 Task: Add a signature Miguel Hernandez containing Best wishes for a happy National Thank a Mail Carrier Day, Miguel Hernandez to email address softage.6@softage.net and add a folder Claims records
Action: Mouse moved to (84, 90)
Screenshot: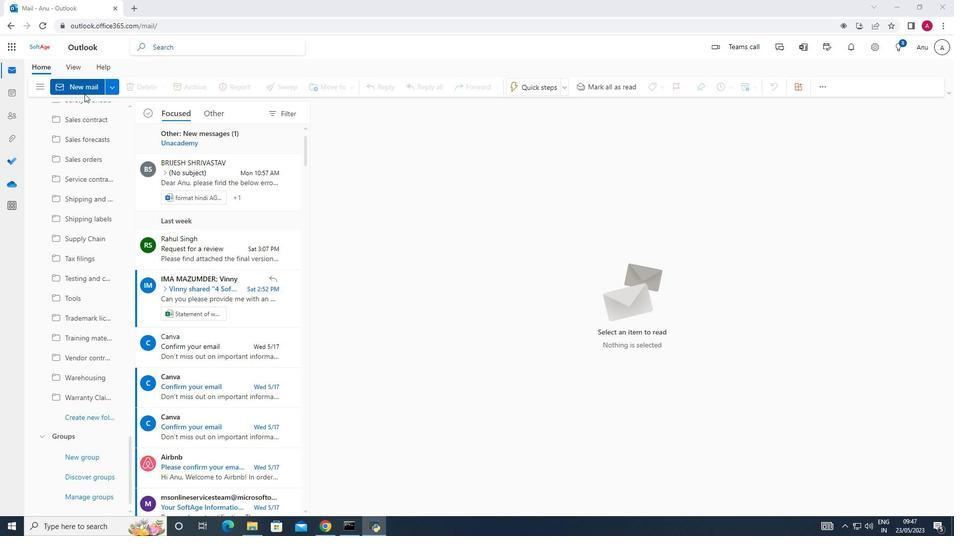 
Action: Mouse pressed left at (84, 90)
Screenshot: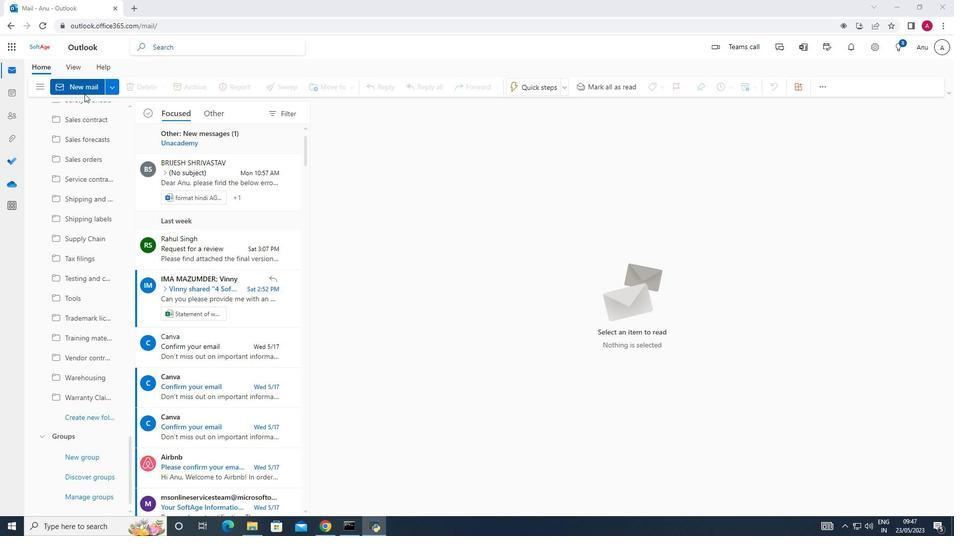 
Action: Mouse moved to (677, 88)
Screenshot: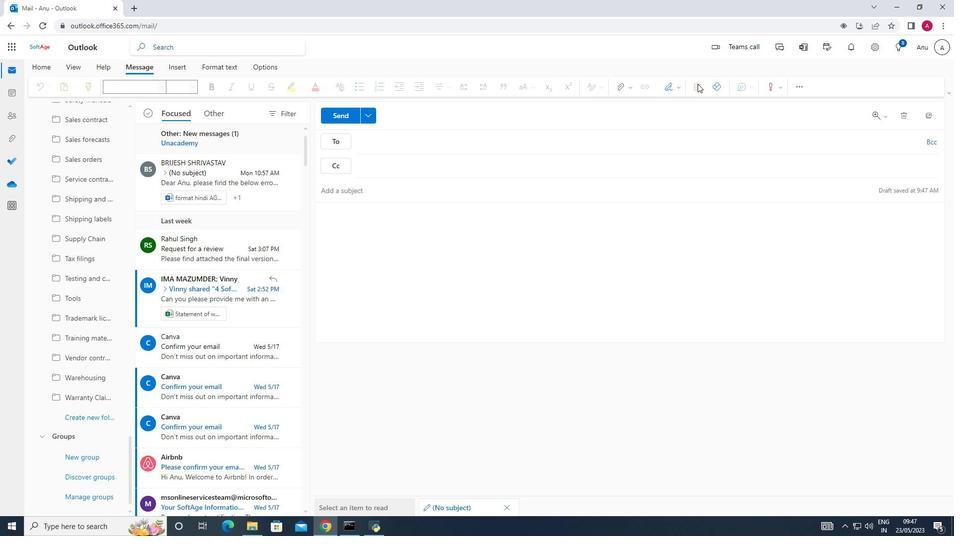 
Action: Mouse pressed left at (677, 88)
Screenshot: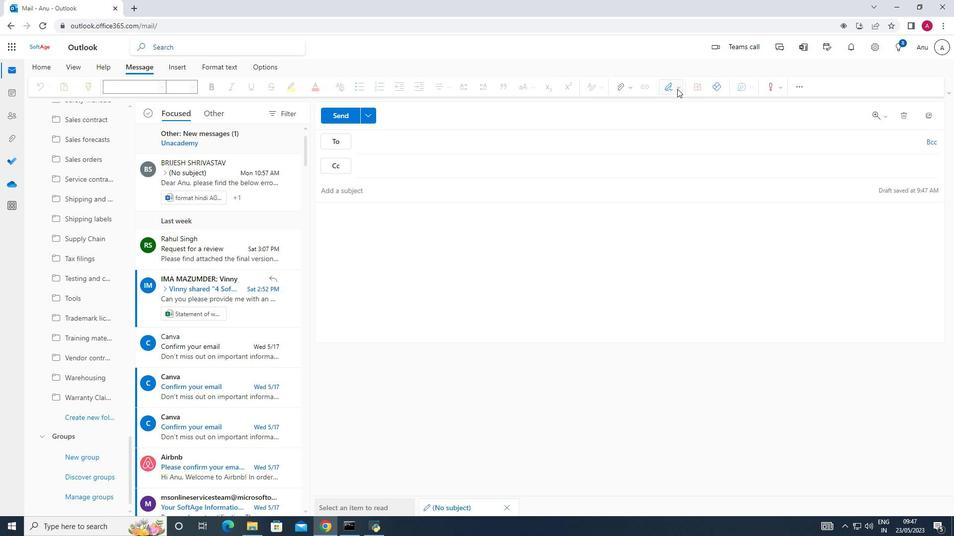 
Action: Mouse moved to (665, 127)
Screenshot: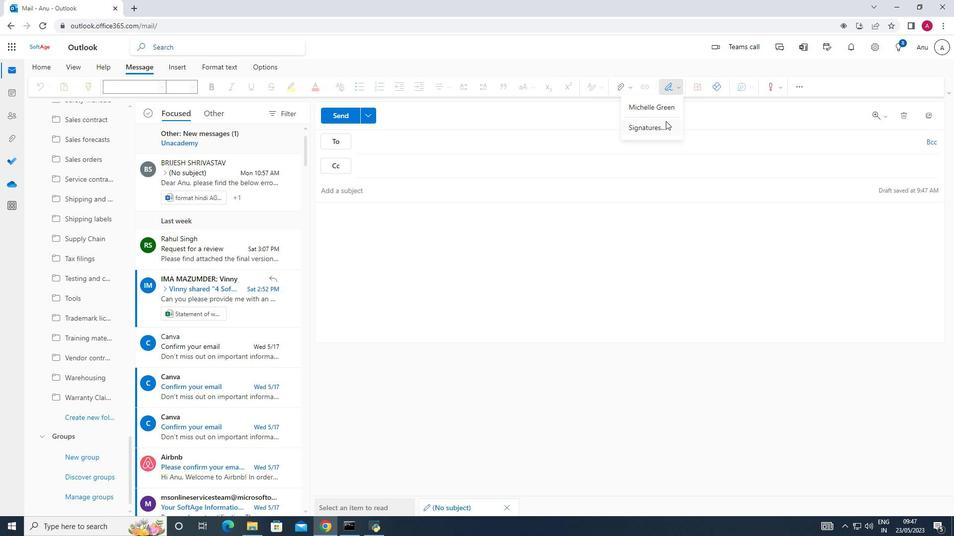 
Action: Mouse pressed left at (665, 127)
Screenshot: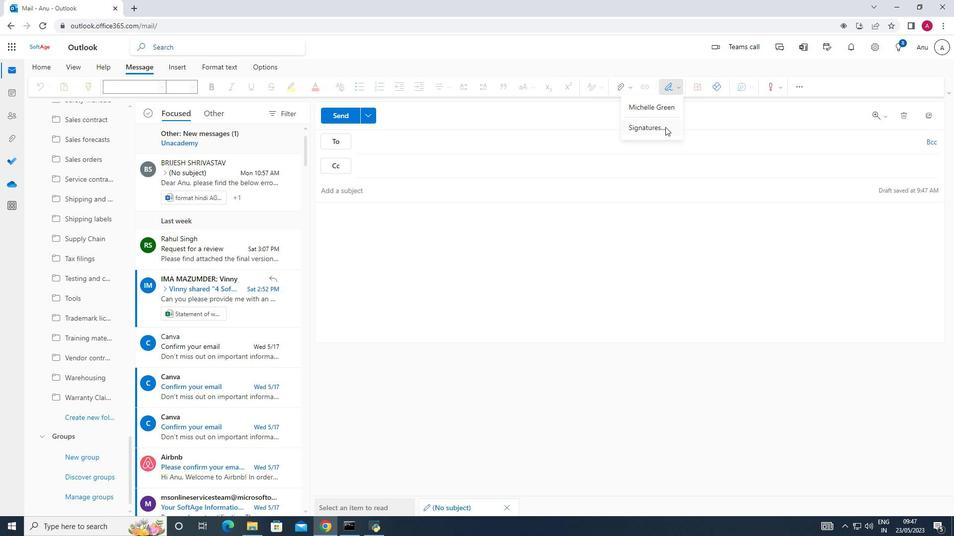 
Action: Mouse moved to (675, 168)
Screenshot: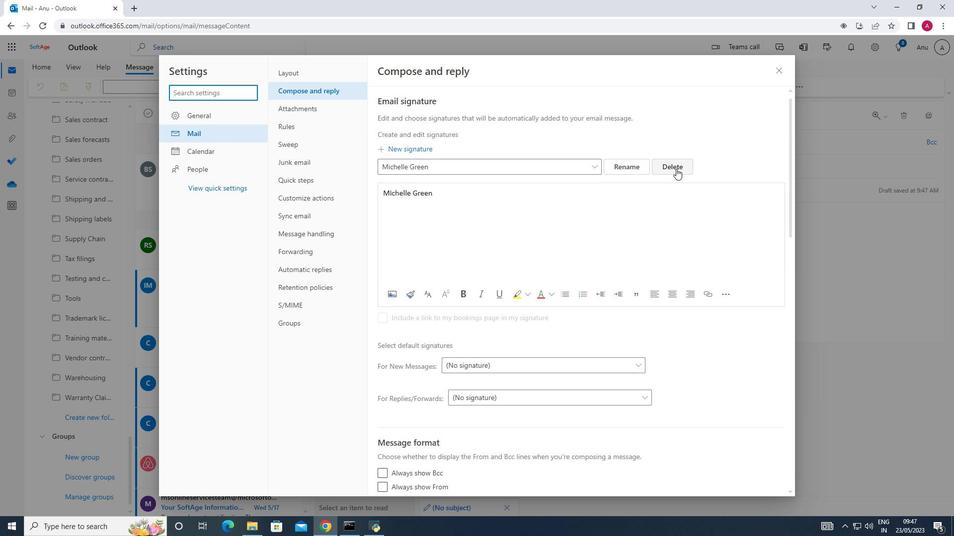 
Action: Mouse pressed left at (675, 168)
Screenshot: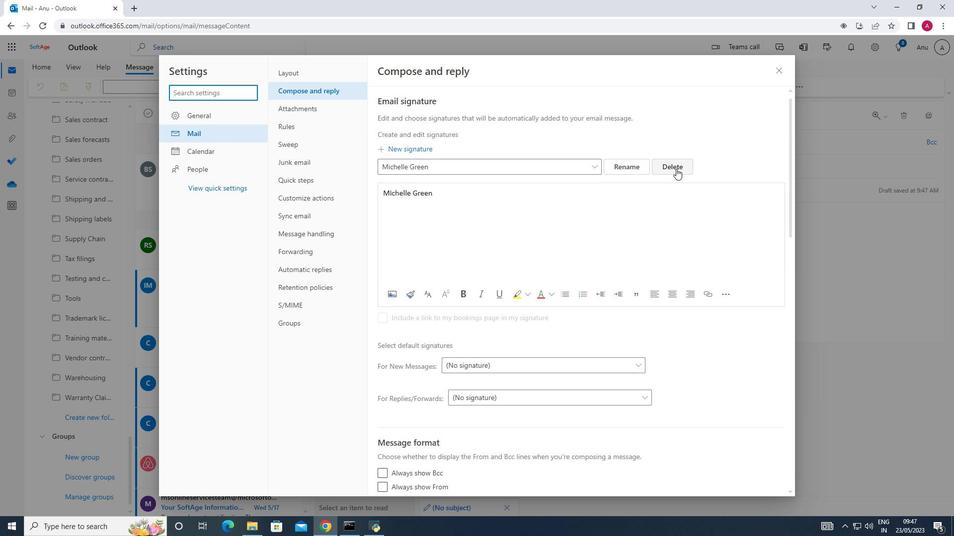 
Action: Mouse moved to (428, 164)
Screenshot: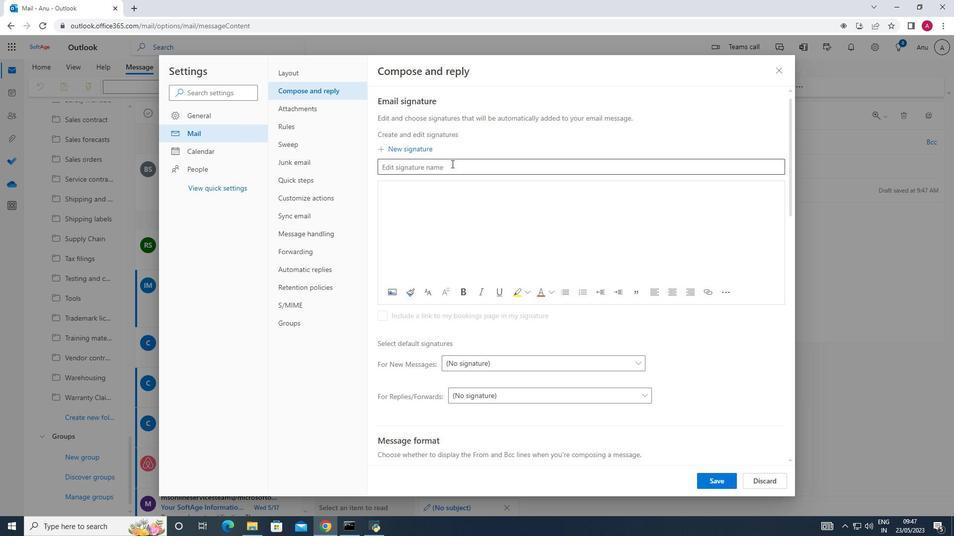 
Action: Mouse pressed left at (428, 164)
Screenshot: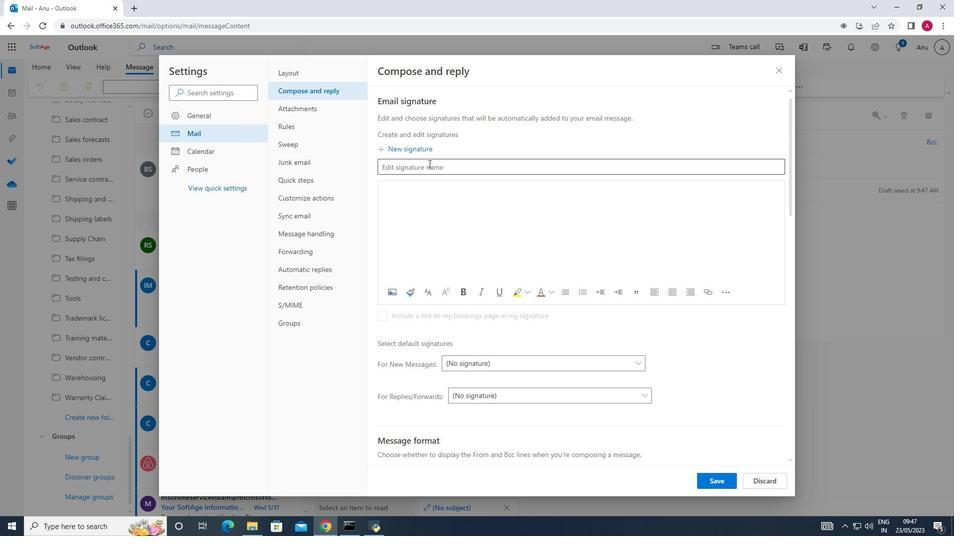 
Action: Key pressed <Key.shift_r>Miguel<Key.space><Key.shift_r><Key.shift_r><Key.shift_r><Key.shift_r>Hernandez
Screenshot: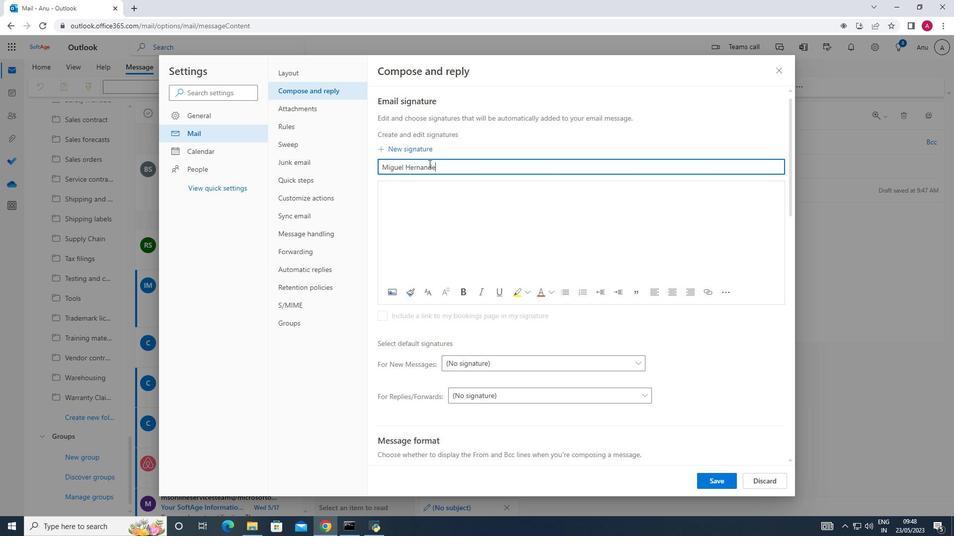 
Action: Mouse moved to (417, 197)
Screenshot: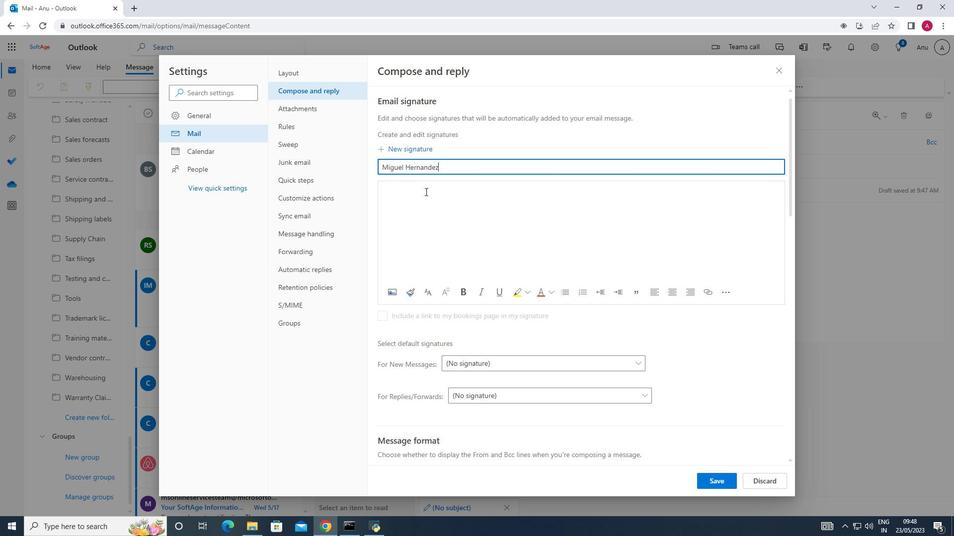 
Action: Mouse pressed left at (417, 197)
Screenshot: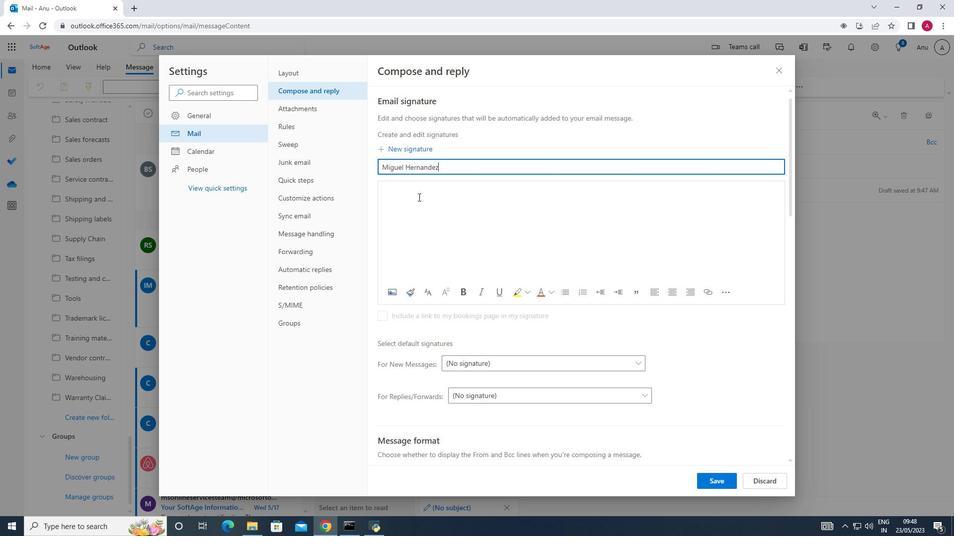 
Action: Mouse moved to (416, 197)
Screenshot: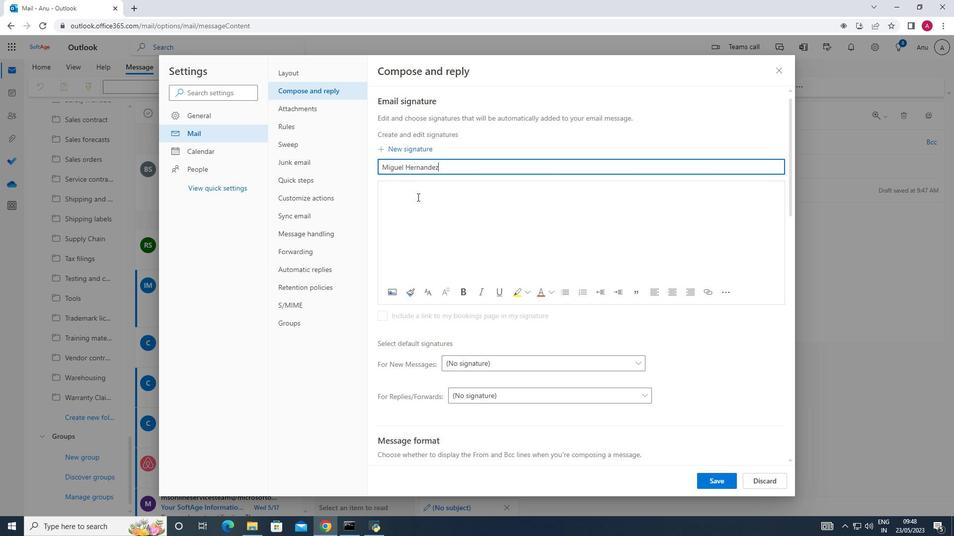 
Action: Key pressed <Key.shift_r><Key.shift_r><Key.shift_r><Key.shift_r>Miguel<Key.space><Key.shift_r><Key.shift_r><Key.shift_r><Key.shift_r><Key.shift_r><Key.shift_r><Key.shift_r><Key.shift_r><Key.shift_r><Key.shift_r><Key.shift_r><Key.shift_r>Hernandez
Screenshot: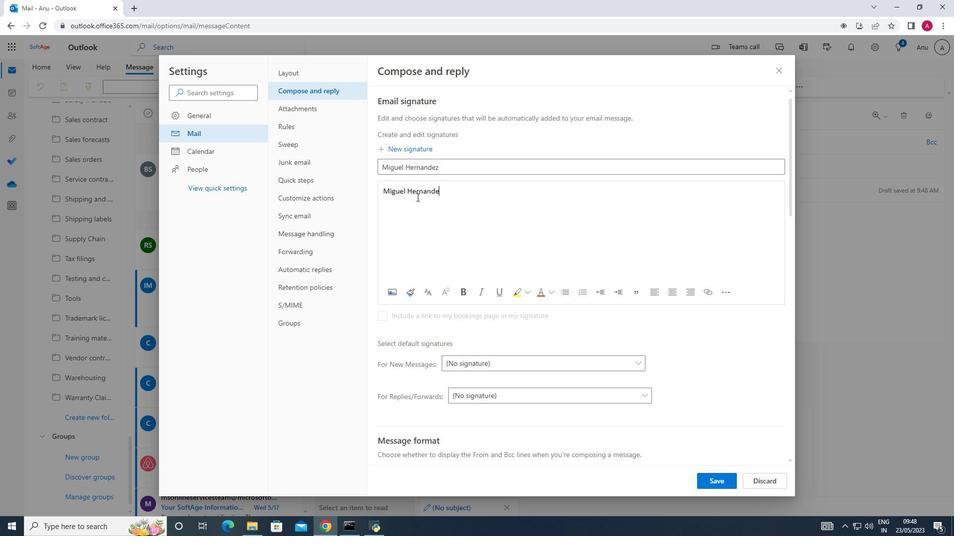 
Action: Mouse moved to (713, 476)
Screenshot: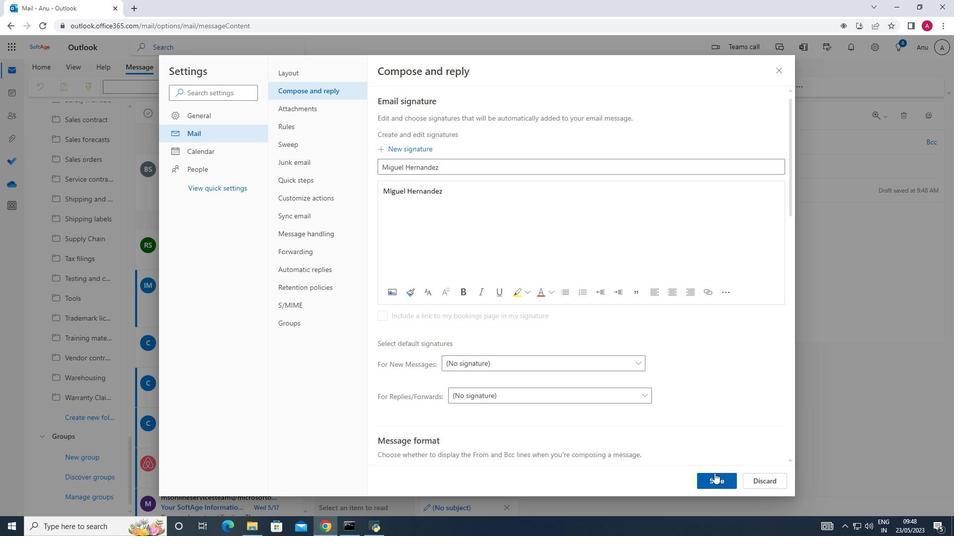 
Action: Mouse pressed left at (713, 476)
Screenshot: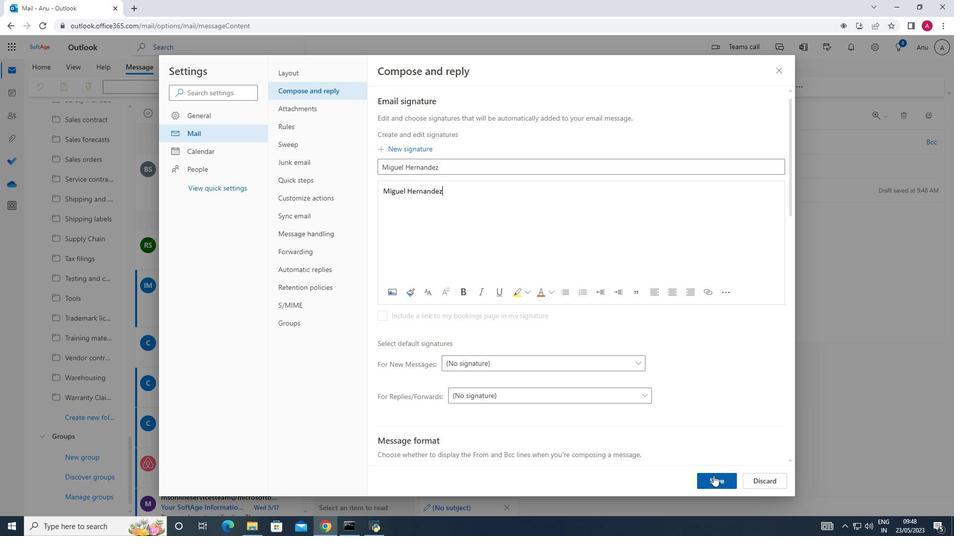 
Action: Mouse moved to (775, 66)
Screenshot: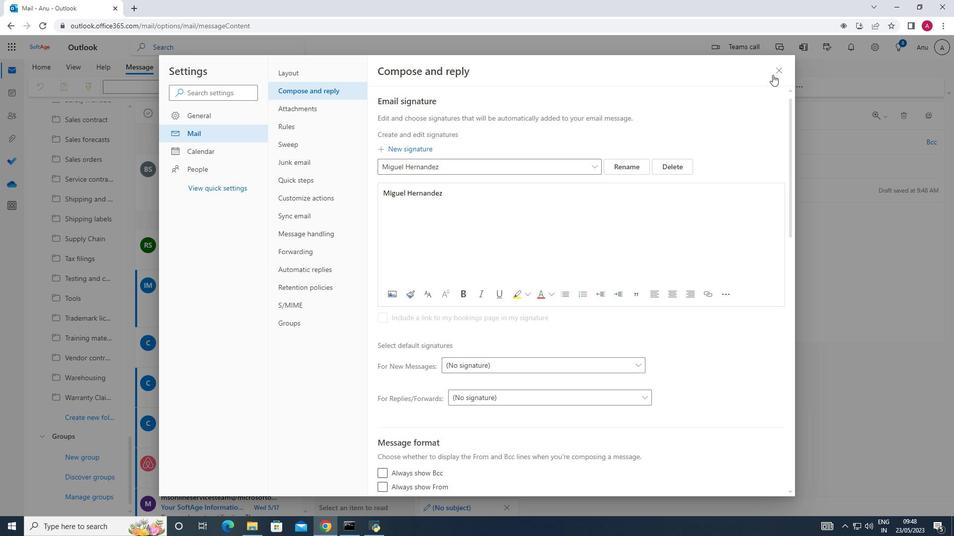 
Action: Mouse pressed left at (775, 66)
Screenshot: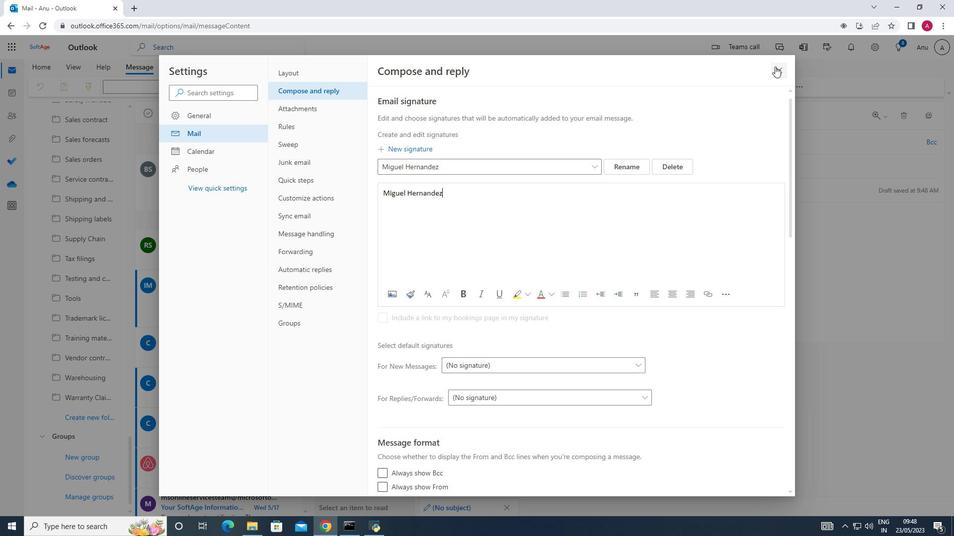 
Action: Mouse moved to (680, 92)
Screenshot: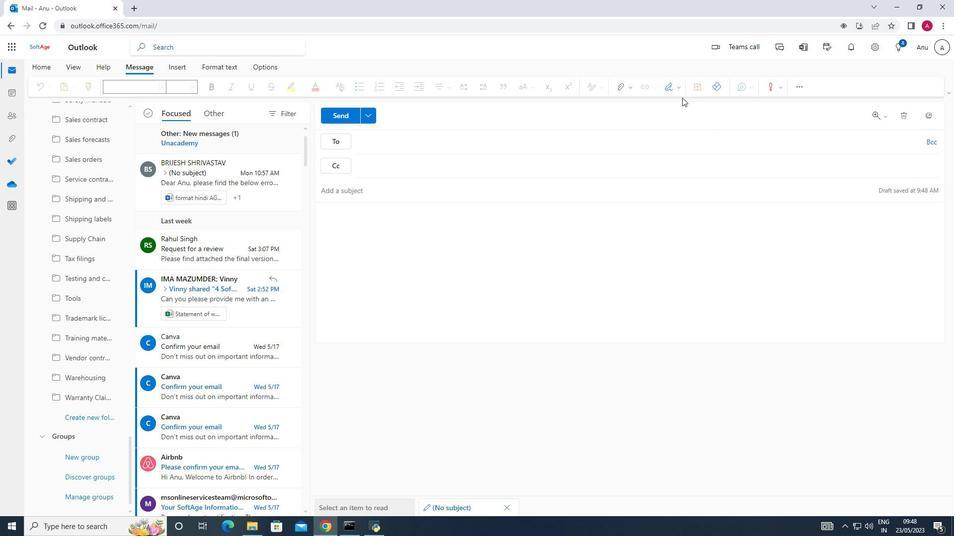 
Action: Mouse pressed left at (680, 92)
Screenshot: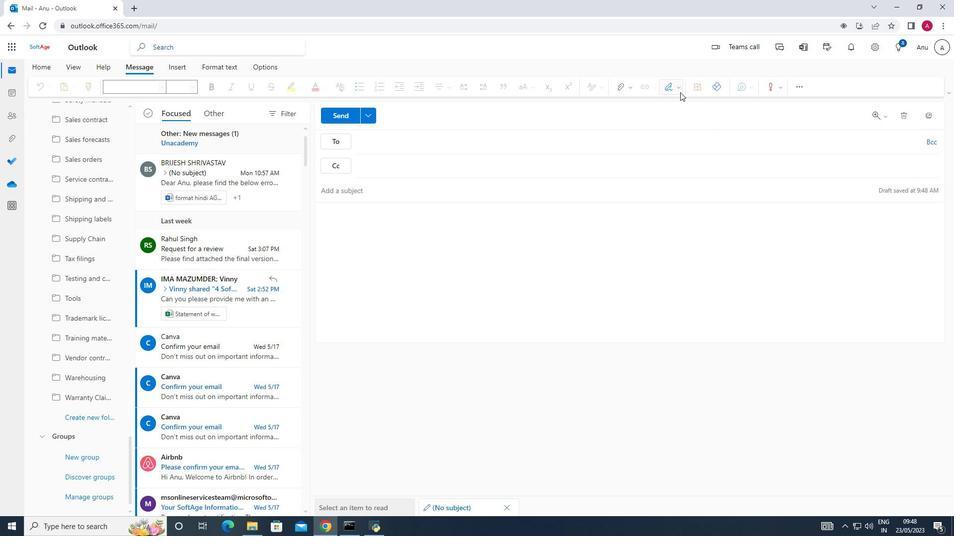 
Action: Mouse moved to (655, 110)
Screenshot: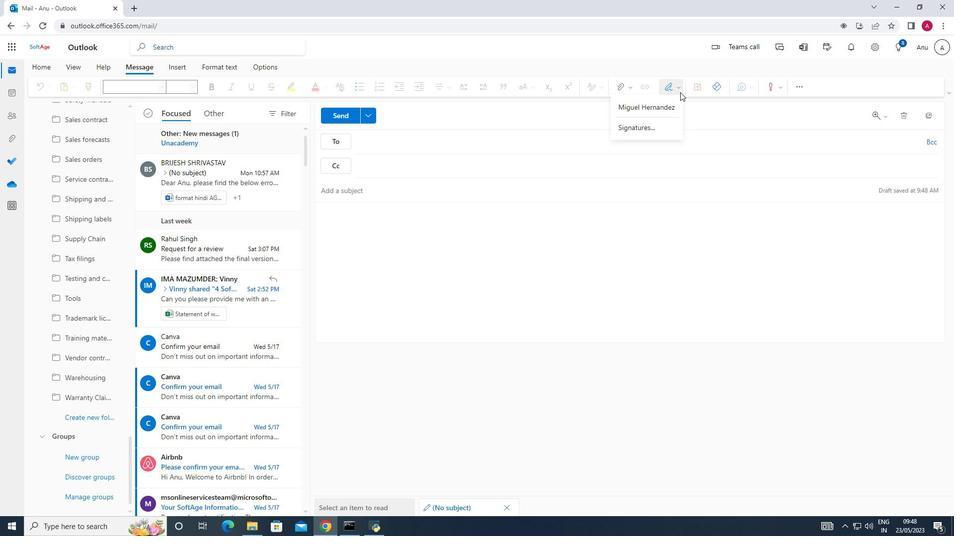 
Action: Mouse pressed left at (655, 110)
Screenshot: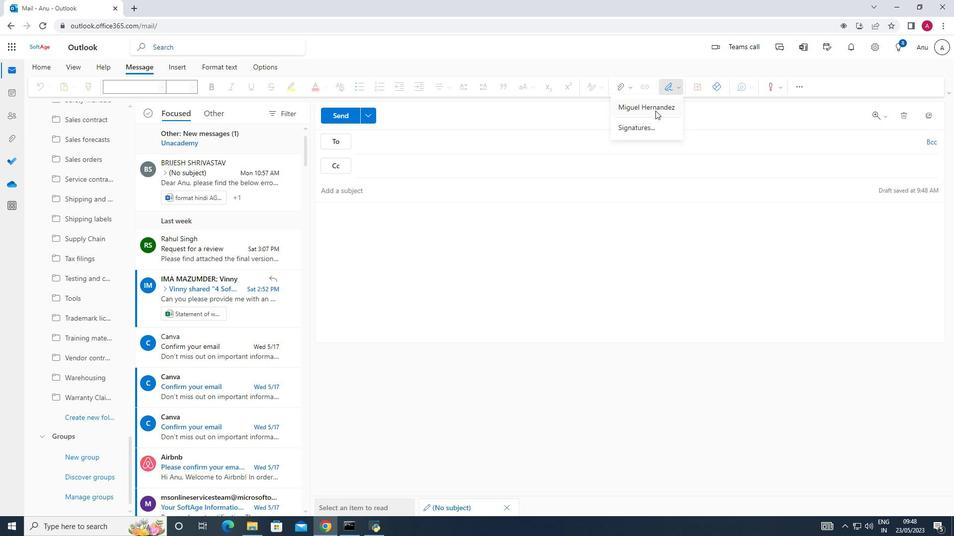 
Action: Mouse moved to (655, 110)
Screenshot: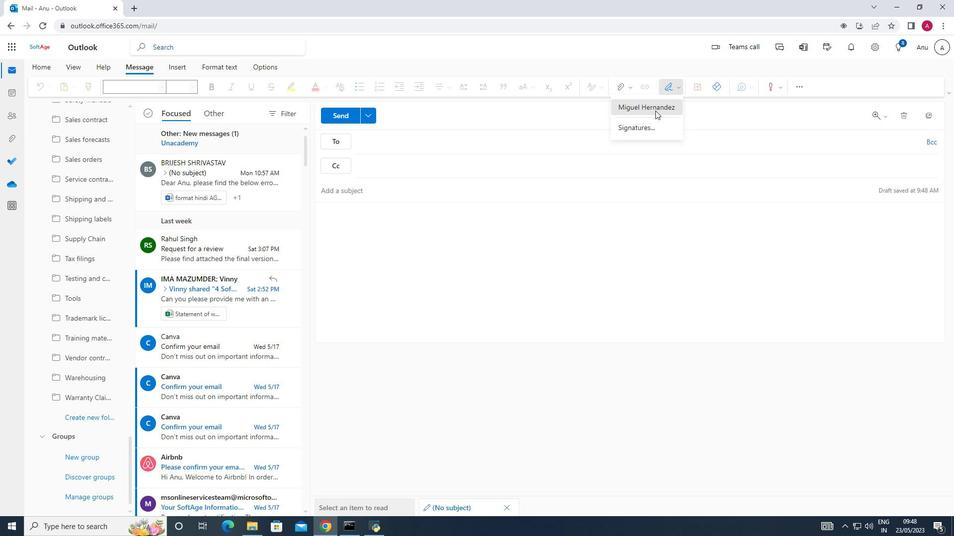 
Action: Key pressed <Key.shift>Bestv<Key.space><Key.backspace><Key.backspace><Key.space>wishes<Key.space>for<Key.space>a<Key.space>happy<Key.space><Key.shift_r><Key.shift_r>National<Key.space><Key.shift><Key.shift><Key.shift><Key.shift>Thanks<Key.space>a<Key.space><Key.shift_r>Mail<Key.space><Key.shift><Key.shift><Key.shift><Key.shift><Key.shift><Key.shift><Key.shift><Key.shift><Key.shift><Key.shift><Key.shift><Key.shift><Key.shift><Key.shift><Key.shift><Key.shift><Key.shift><Key.shift><Key.shift><Key.shift><Key.shift><Key.shift><Key.shift><Key.shift><Key.shift><Key.shift><Key.shift><Key.shift><Key.shift><Key.shift><Key.shift><Key.shift><Key.shift><Key.shift><Key.shift><Key.shift>Carrier<Key.space><Key.shift>Day.
Screenshot: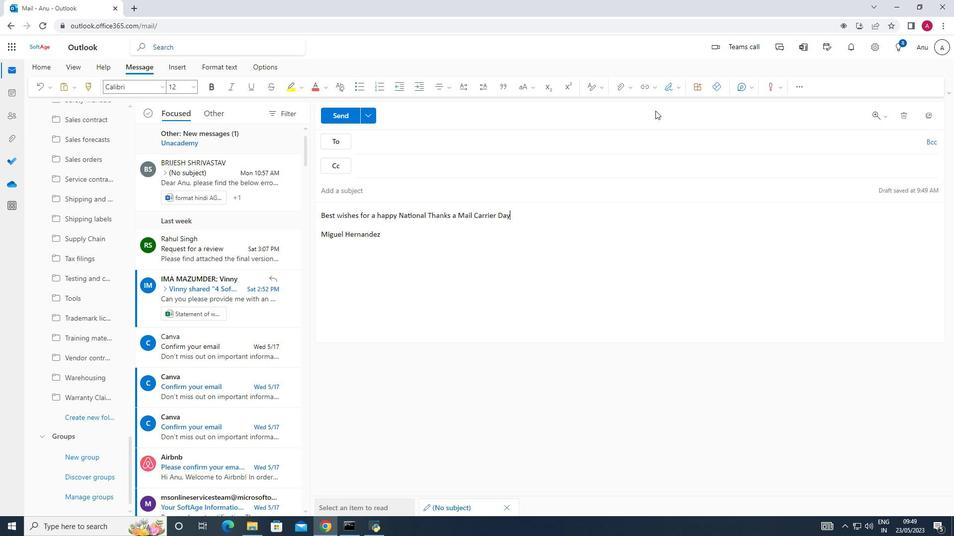 
Action: Mouse moved to (381, 137)
Screenshot: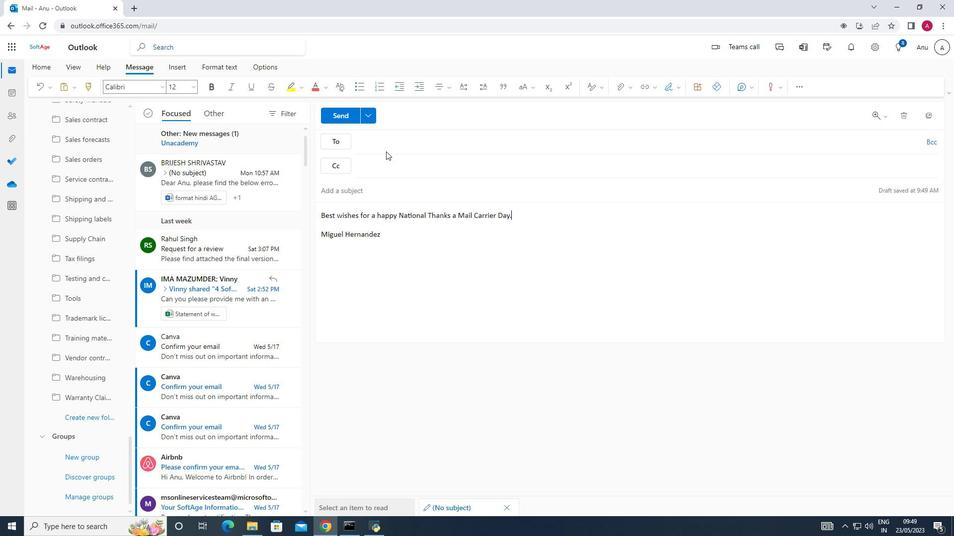 
Action: Mouse pressed left at (381, 137)
Screenshot: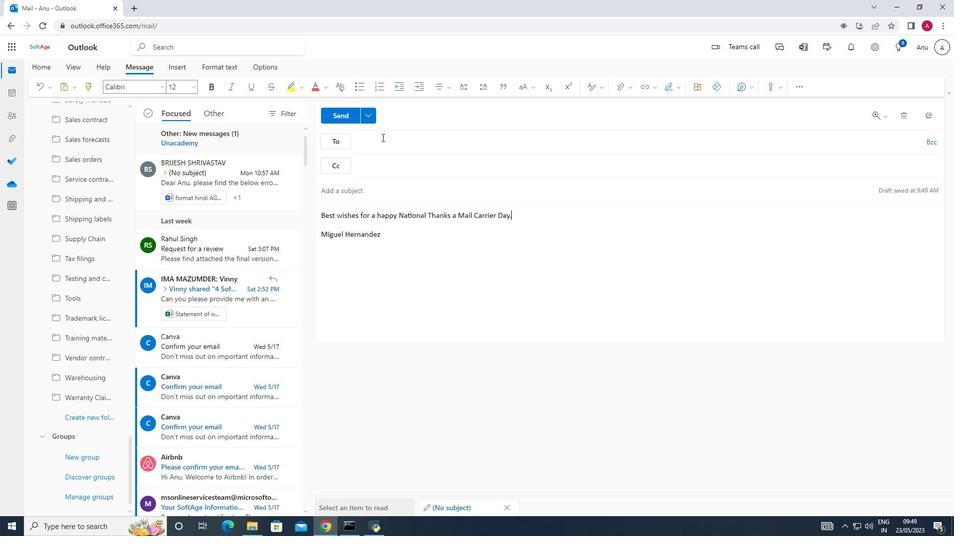
Action: Key pressed softage.6<Key.shift>@<Key.shift>softge.net
Screenshot: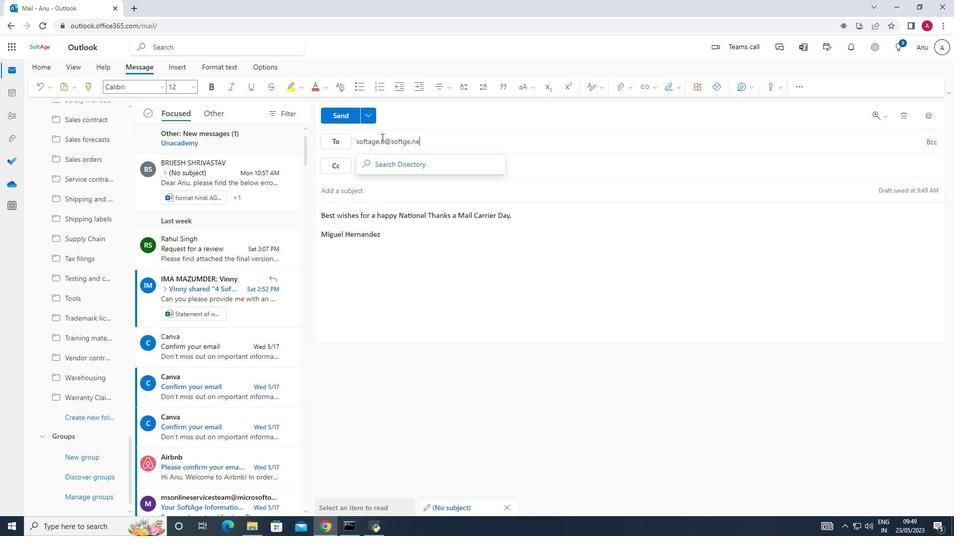
Action: Mouse moved to (401, 141)
Screenshot: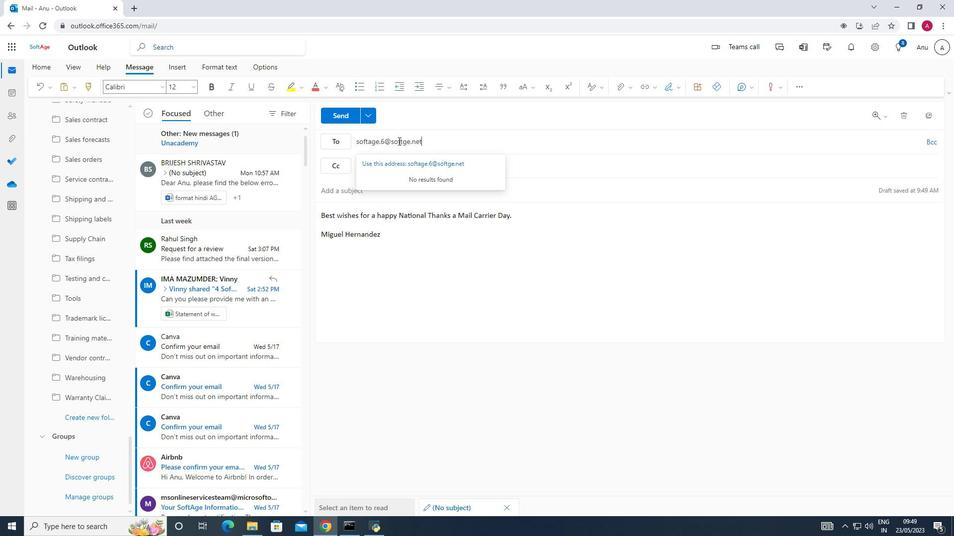
Action: Mouse pressed left at (401, 141)
Screenshot: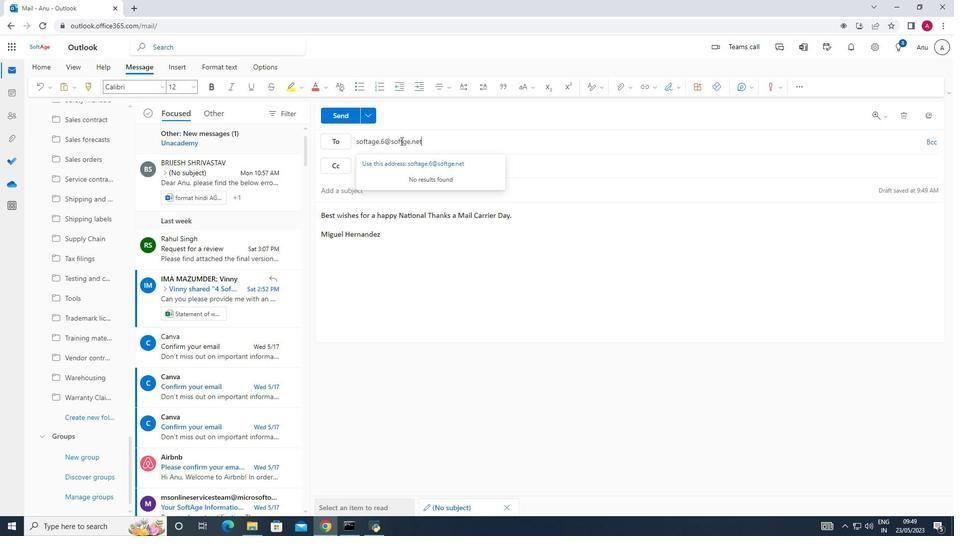 
Action: Mouse moved to (401, 141)
Screenshot: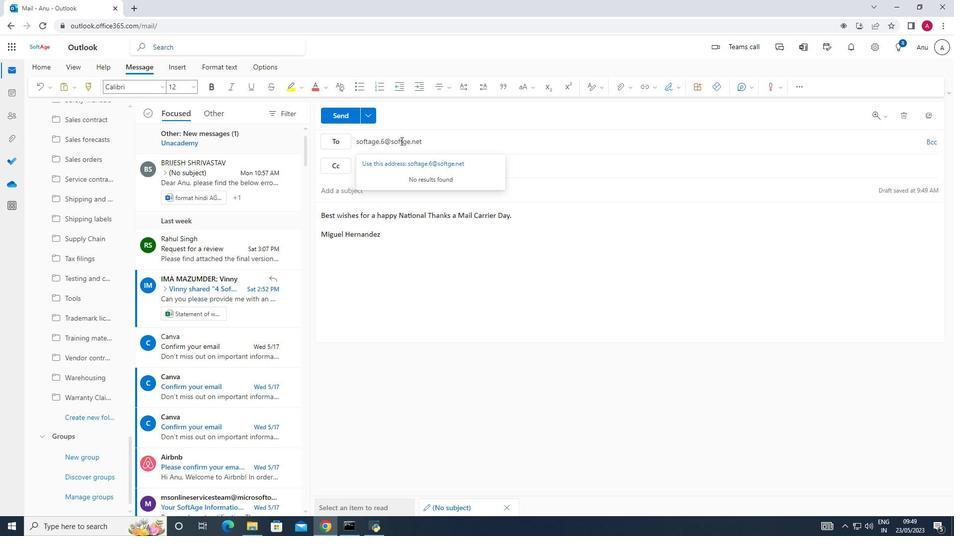
Action: Mouse pressed left at (401, 141)
Screenshot: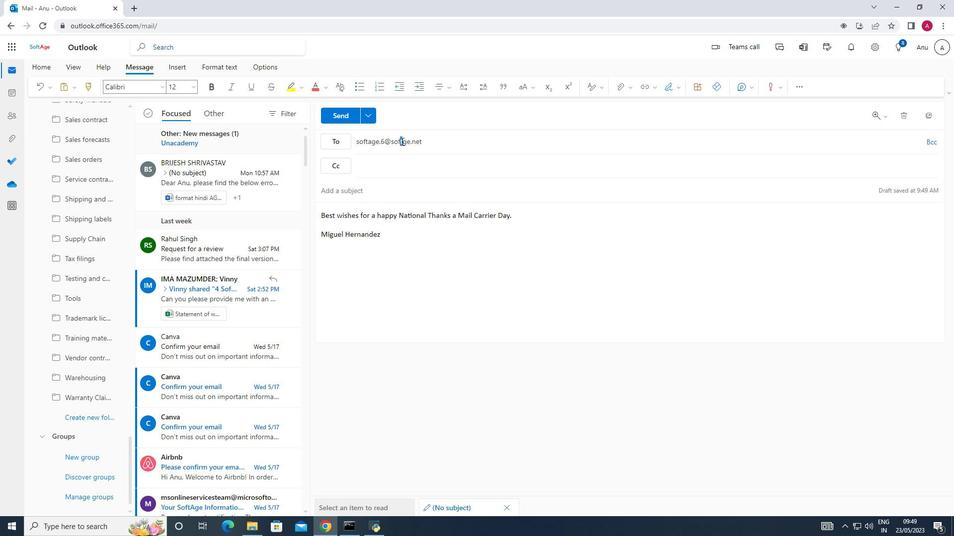 
Action: Key pressed a
Screenshot: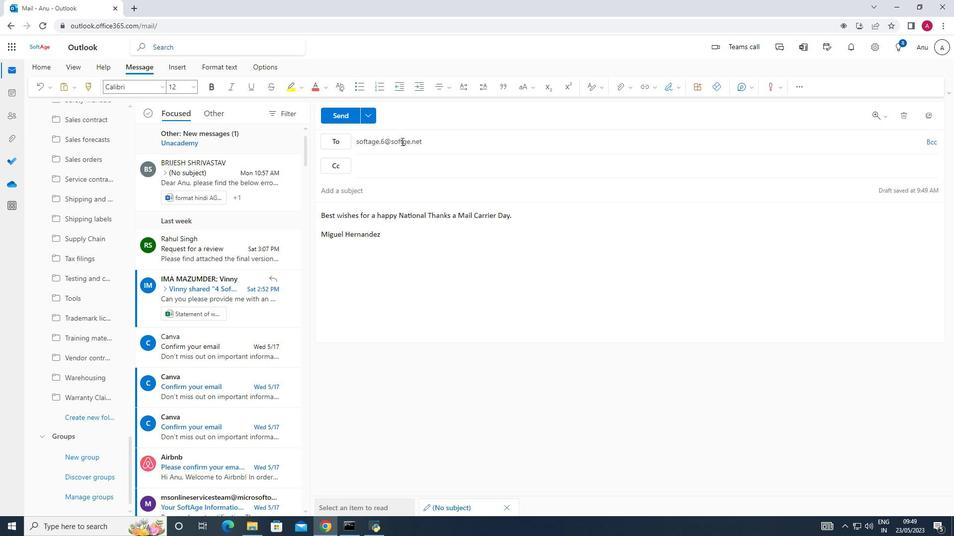 
Action: Mouse moved to (403, 170)
Screenshot: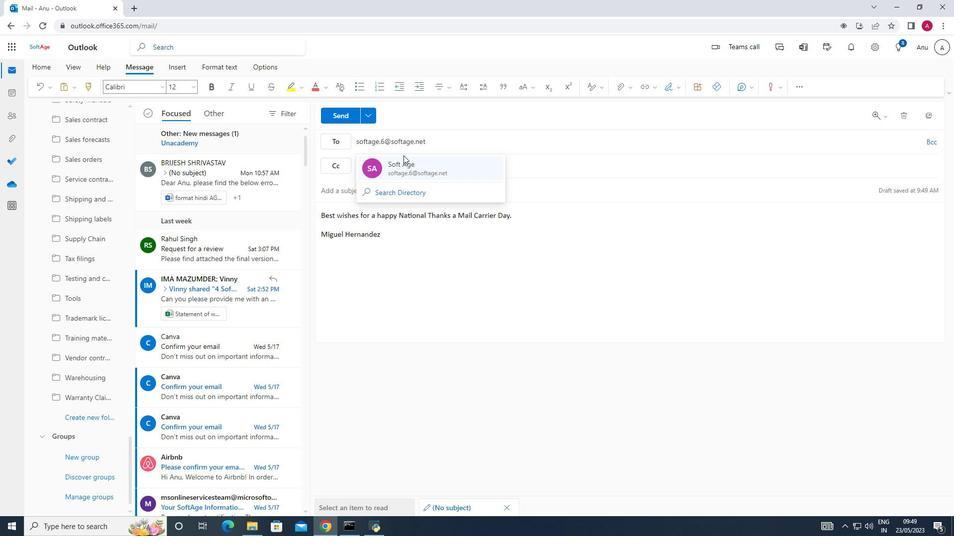 
Action: Mouse pressed left at (403, 170)
Screenshot: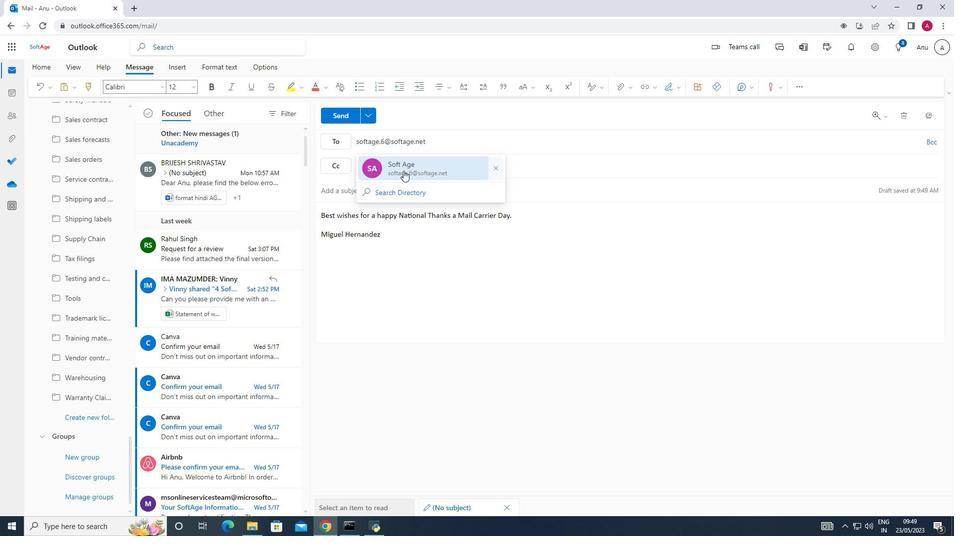 
Action: Mouse moved to (84, 414)
Screenshot: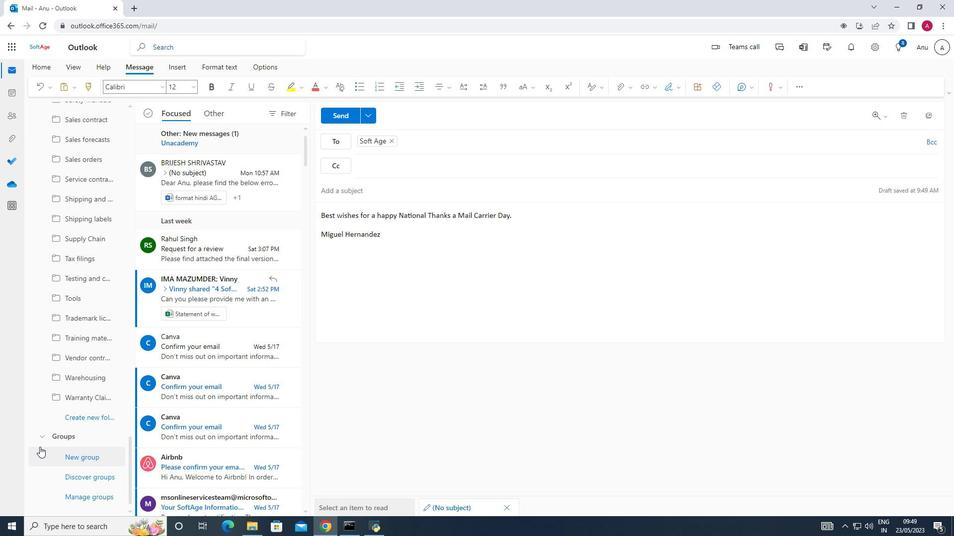 
Action: Mouse pressed left at (84, 414)
Screenshot: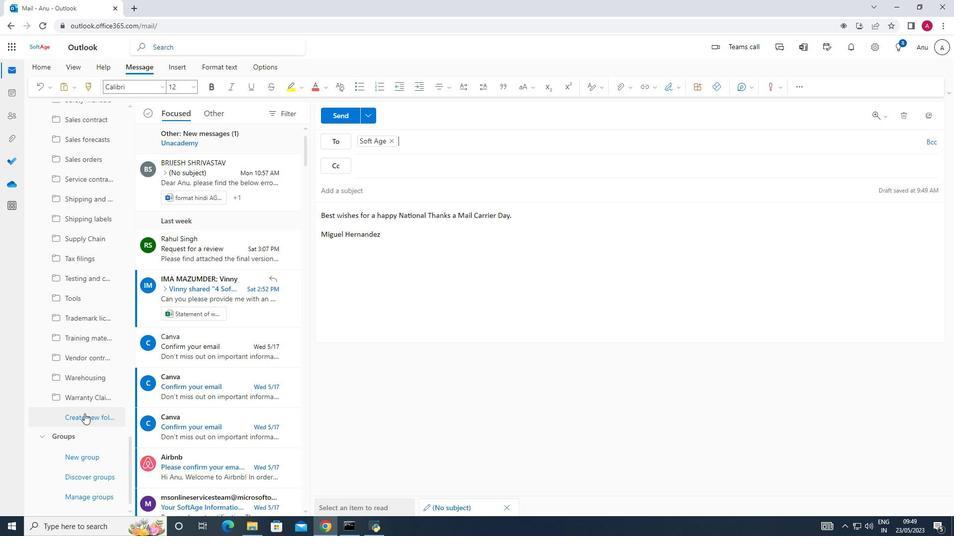 
Action: Mouse moved to (83, 417)
Screenshot: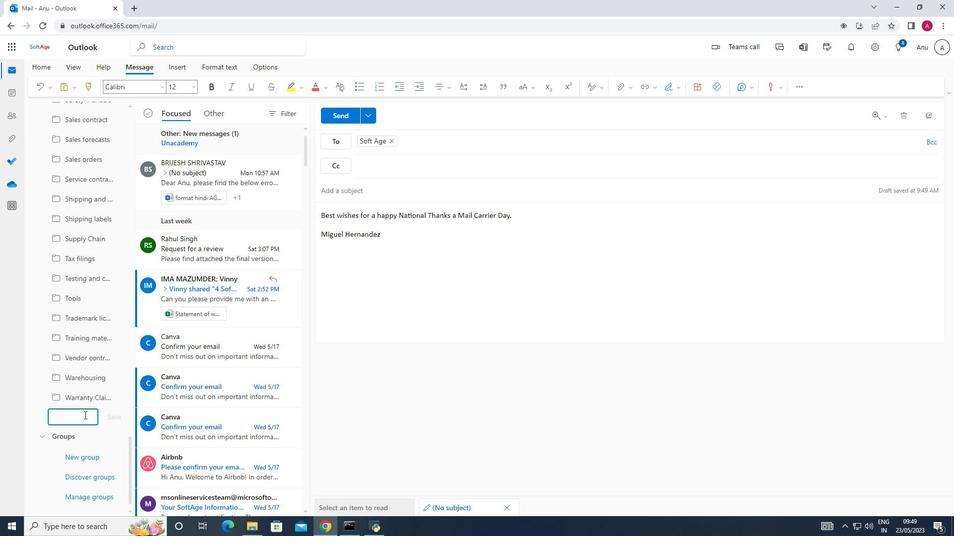 
Action: Key pressed <Key.shift_r><Key.shift_r><Key.shift_r><Key.shift_r><Key.shift_r><Key.shift_r><Key.shift_r><Key.shift_r><Key.shift_r><Key.shift_r><Key.shift_r><Key.shift_r><Key.shift_r><Key.shift_r><Key.shift_r><Key.shift_r><Key.shift_r><Key.shift_r><Key.shift_r><Key.shift_r><Key.shift_r><Key.shift_r><Key.shift_r><Key.shift_r><Key.shift_r><Key.shift_r><Key.shift_r><Key.shift_r><Key.shift_r><Key.shift_r><Key.shift_r><Key.shift_r><Key.shift_r><Key.shift_r><Key.shift_r><Key.shift_r><Key.shift_r><Key.shift_r><Key.shift_r><Key.shift_r><Key.shift_r><Key.shift_r><Key.shift_r><Key.shift_r><Key.shift_r><Key.shift_r><Key.shift_r><Key.shift_r><Key.shift_r><Key.shift_r><Key.shift_r><Key.shift_r><Key.shift_r>Claim<Key.space>e<Key.backspace>records
Screenshot: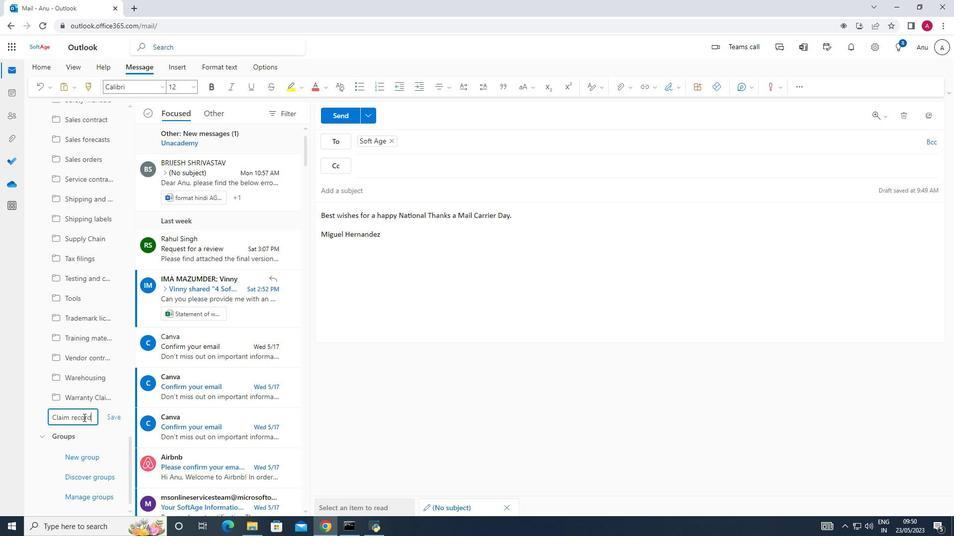 
Action: Mouse moved to (113, 423)
Screenshot: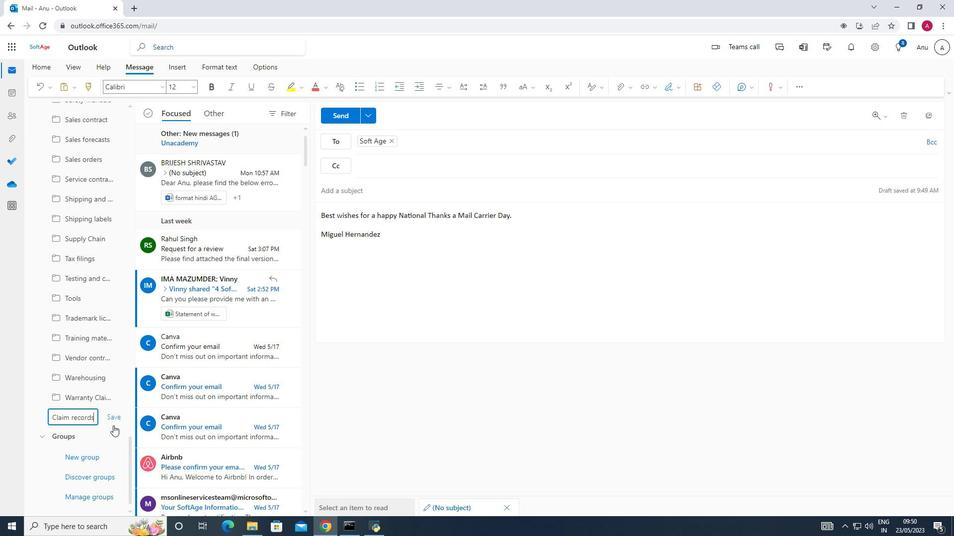
Action: Mouse pressed left at (113, 423)
Screenshot: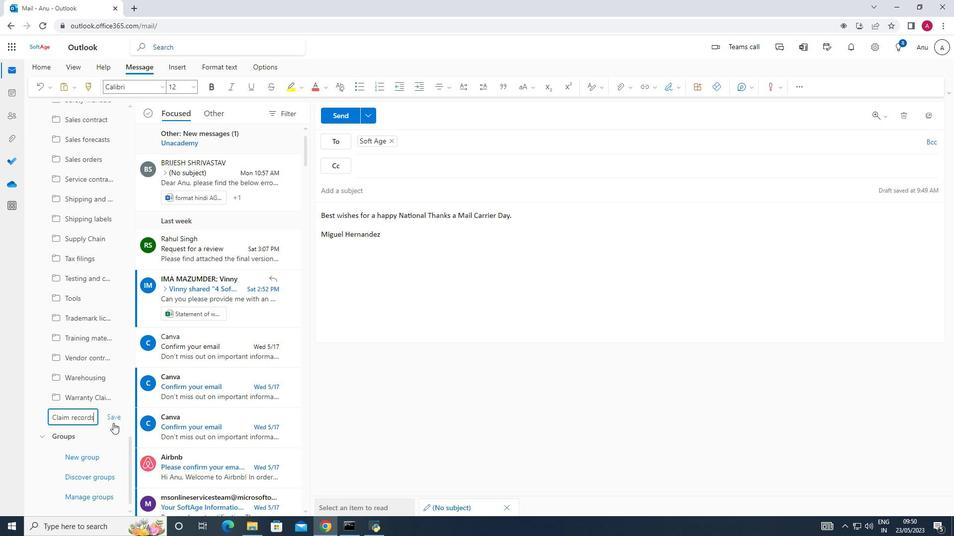 
Action: Mouse moved to (339, 115)
Screenshot: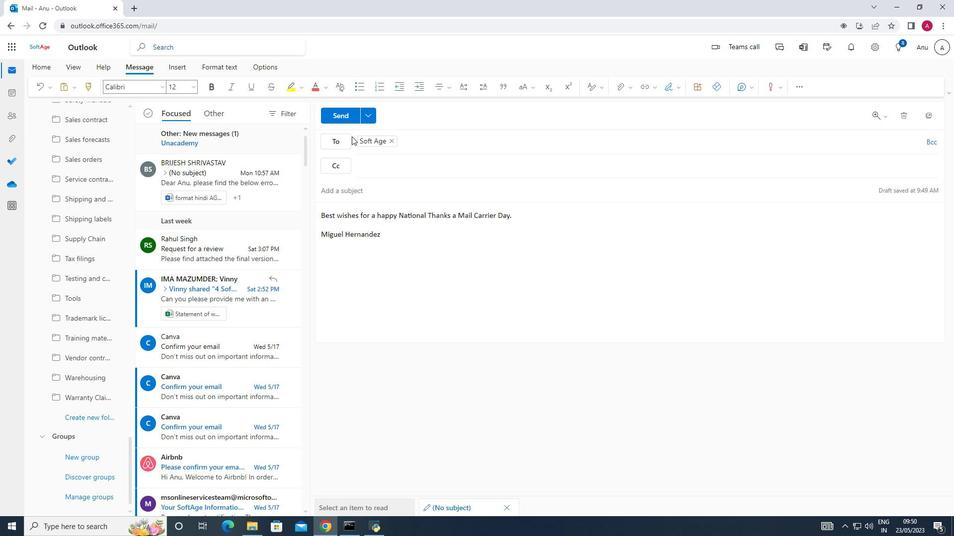 
Action: Mouse pressed left at (339, 115)
Screenshot: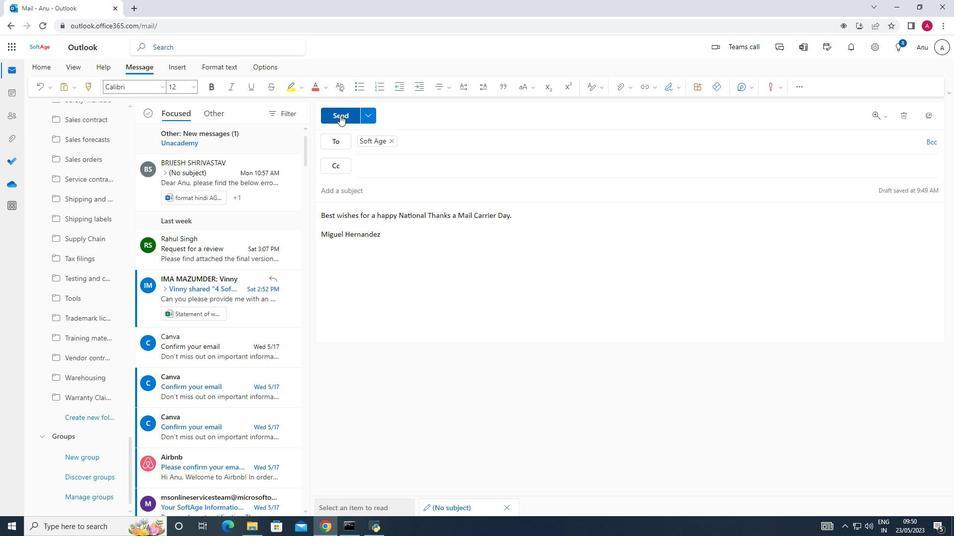 
Action: Mouse moved to (468, 300)
Screenshot: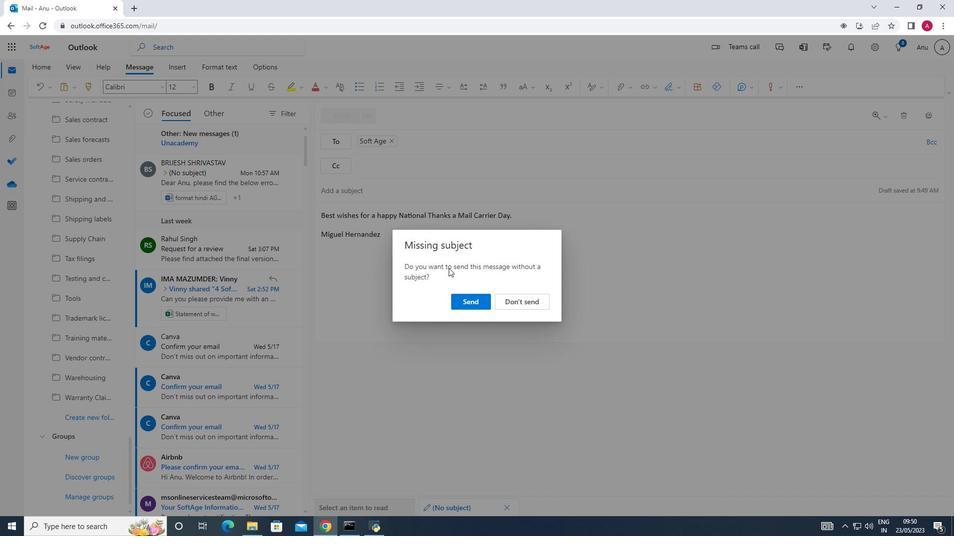 
Action: Mouse pressed left at (468, 300)
Screenshot: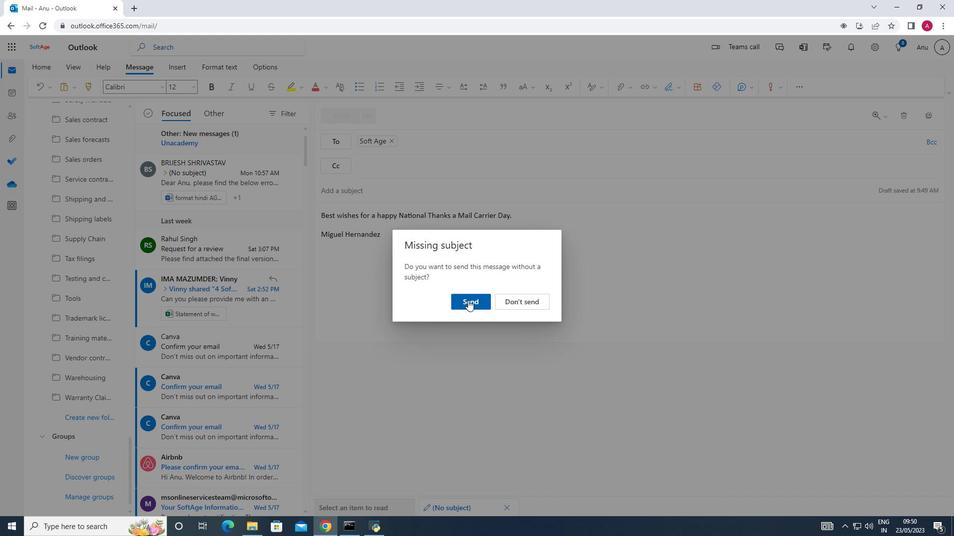 
